 Task: Check the percentage active listings of 3 bedrooms in the last 3 years.
Action: Mouse moved to (922, 218)
Screenshot: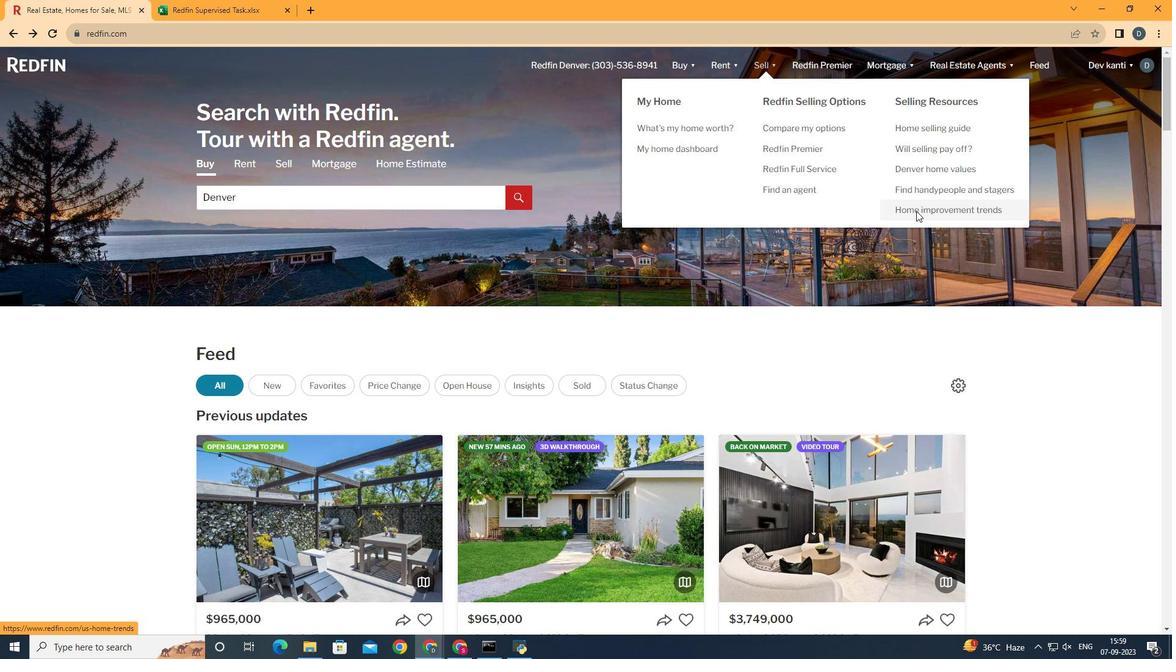 
Action: Mouse pressed left at (922, 218)
Screenshot: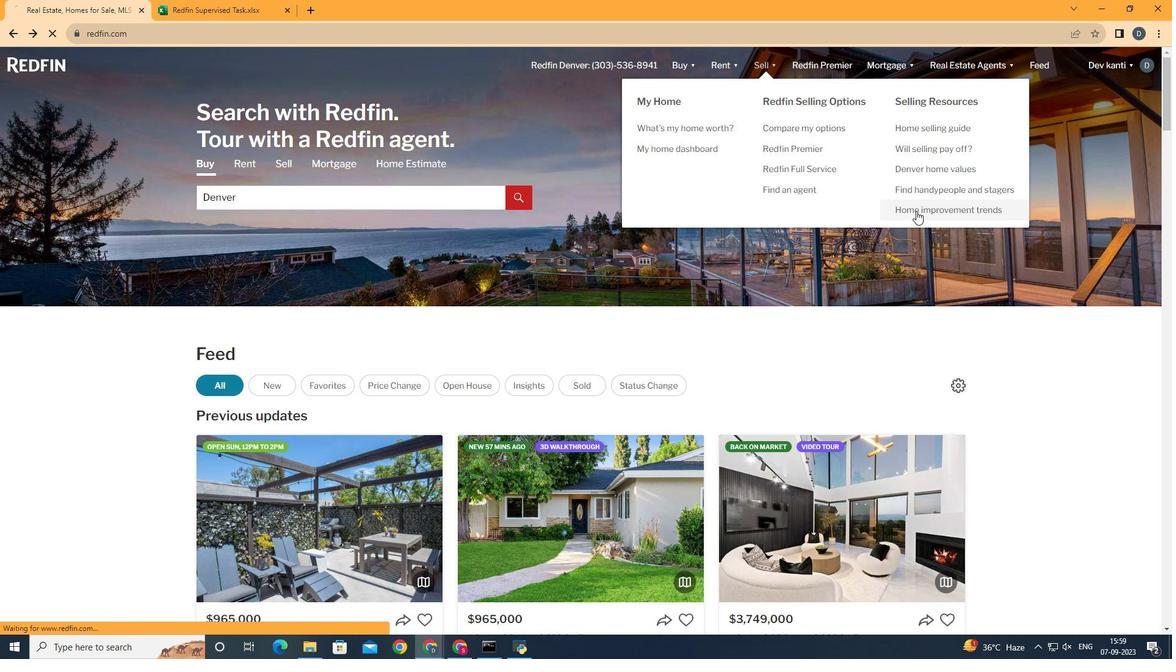 
Action: Mouse moved to (298, 252)
Screenshot: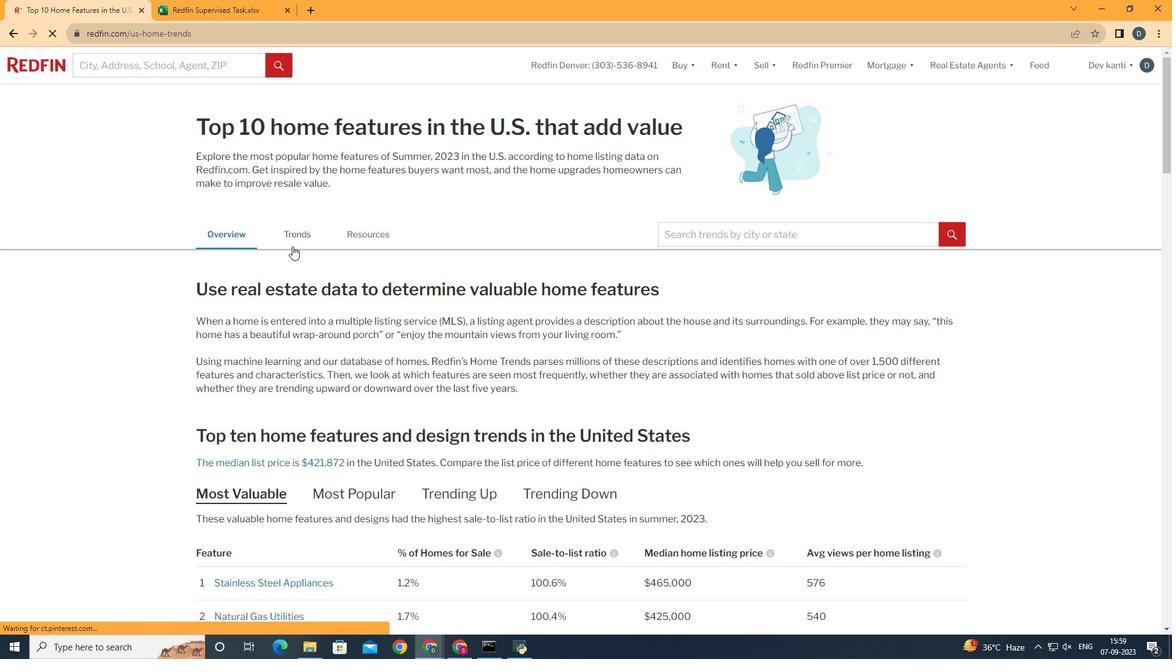 
Action: Mouse pressed left at (298, 252)
Screenshot: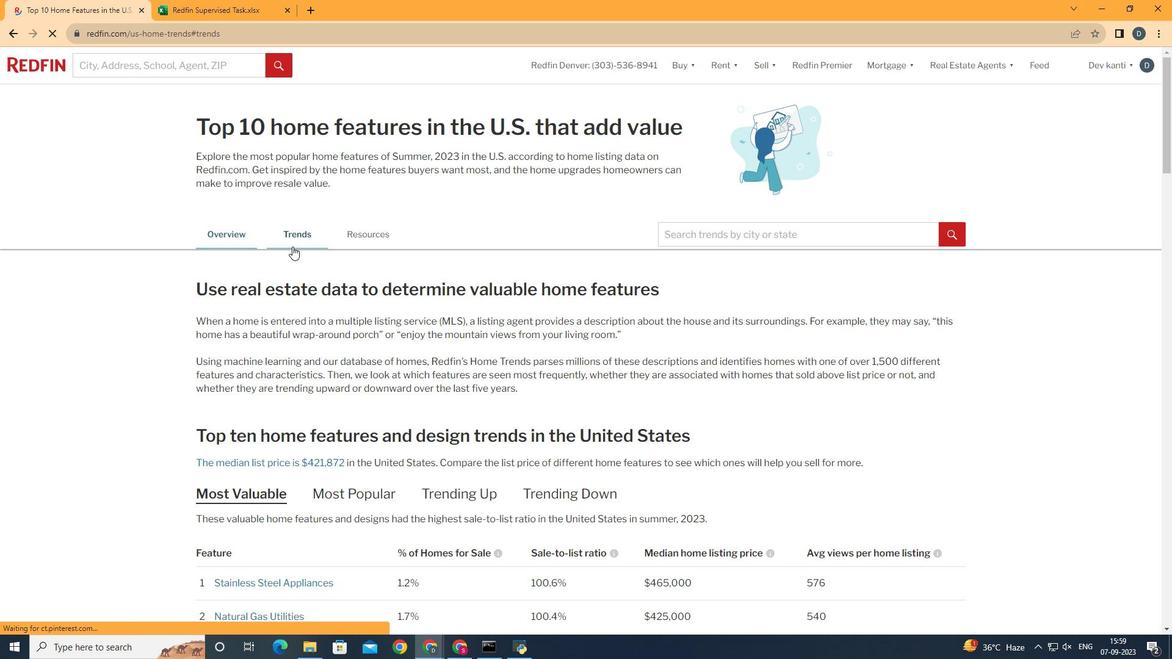 
Action: Mouse moved to (475, 357)
Screenshot: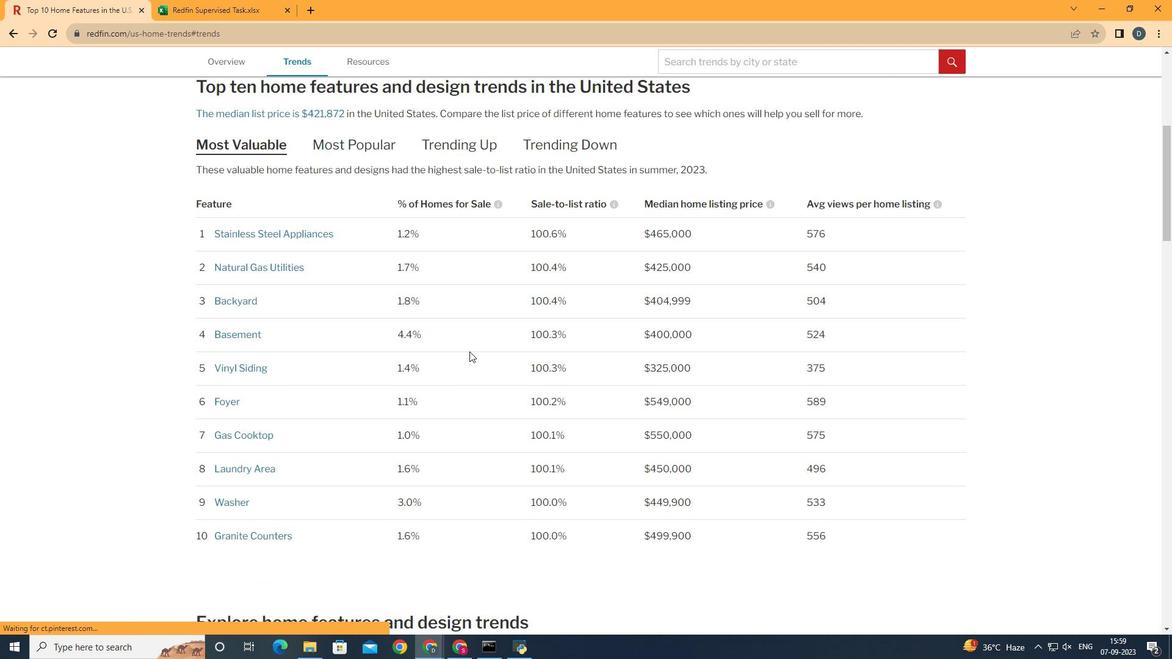 
Action: Mouse scrolled (475, 357) with delta (0, 0)
Screenshot: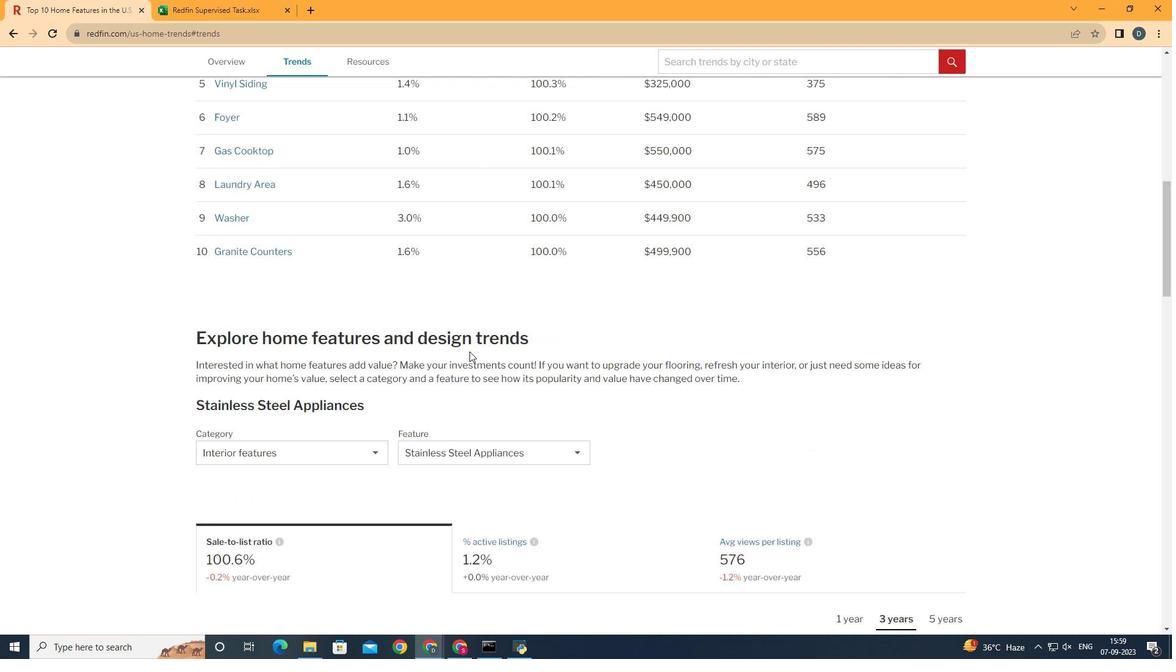 
Action: Mouse scrolled (475, 357) with delta (0, 0)
Screenshot: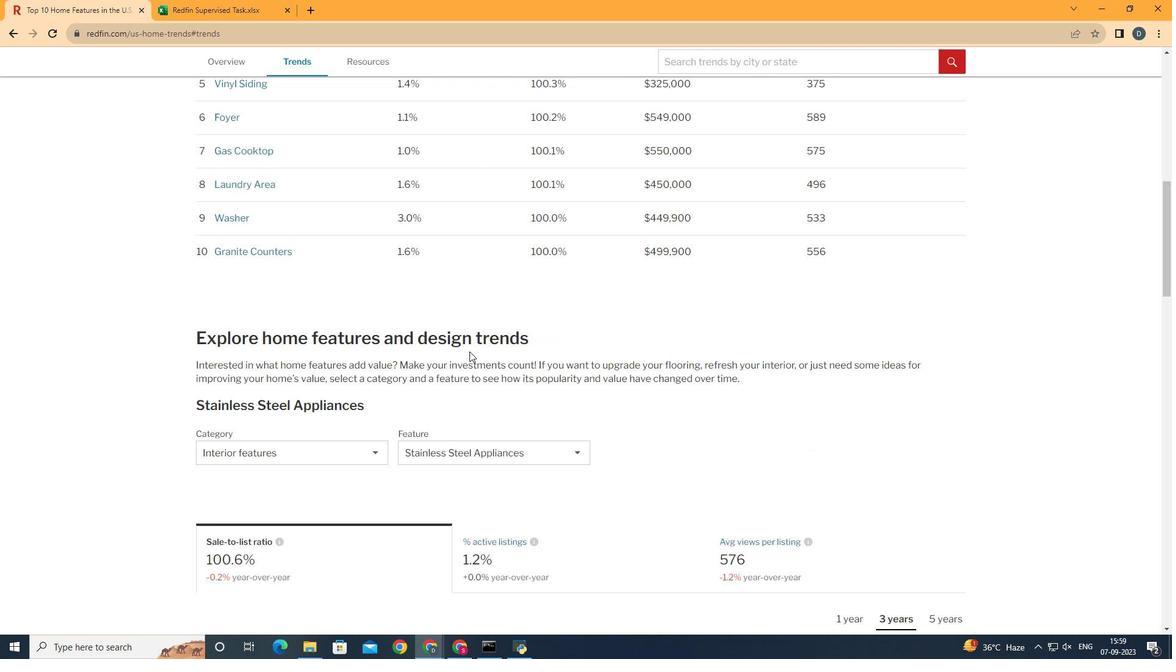 
Action: Mouse scrolled (475, 357) with delta (0, 0)
Screenshot: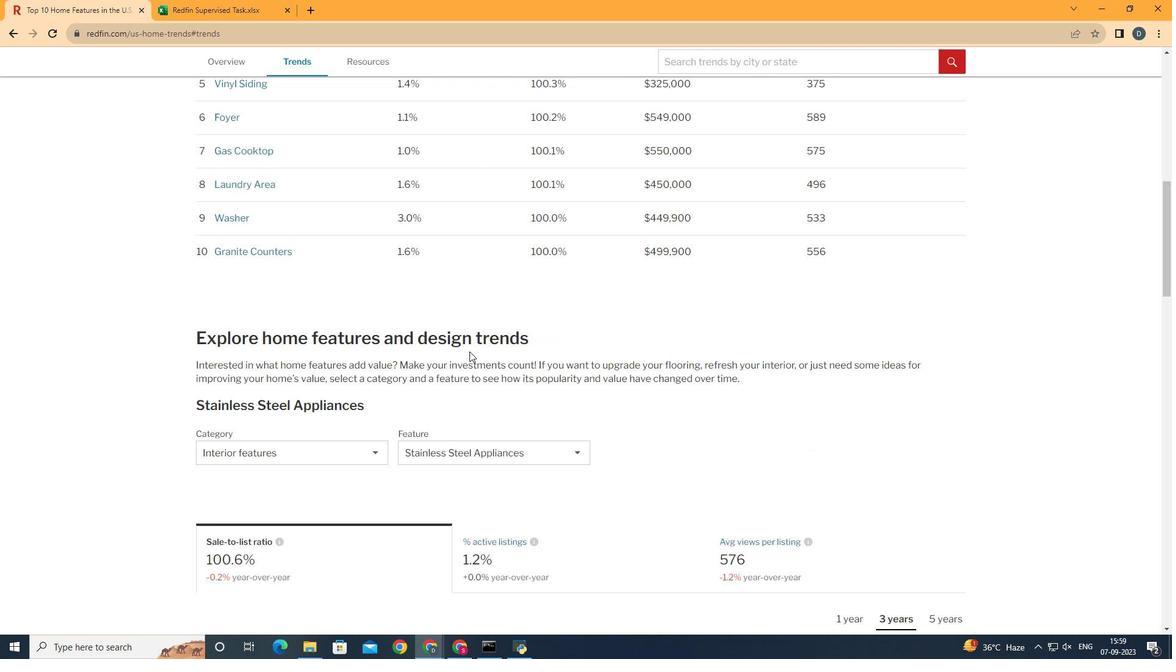 
Action: Mouse scrolled (475, 357) with delta (0, 0)
Screenshot: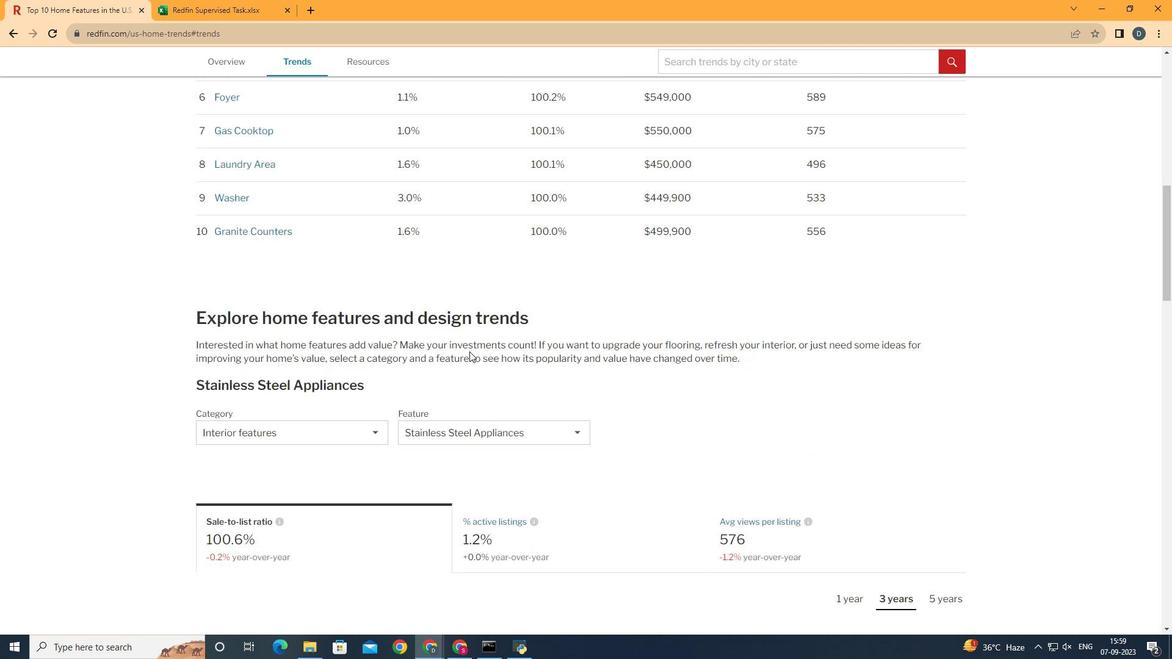 
Action: Mouse scrolled (475, 357) with delta (0, 0)
Screenshot: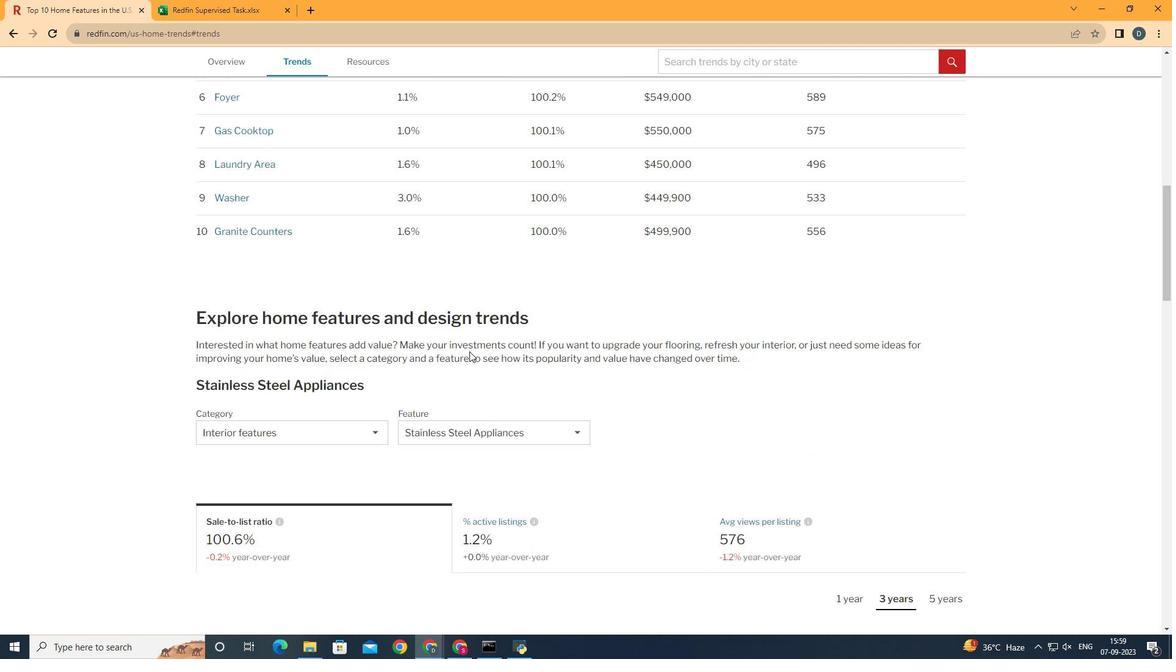 
Action: Mouse scrolled (475, 357) with delta (0, 0)
Screenshot: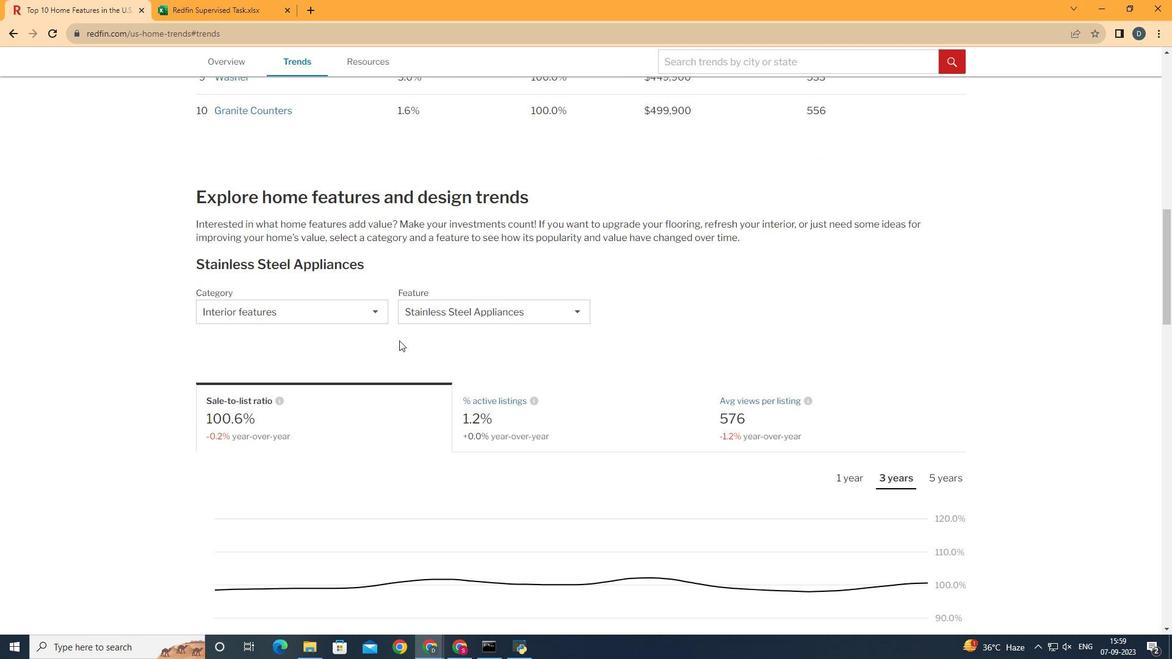 
Action: Mouse scrolled (475, 357) with delta (0, 0)
Screenshot: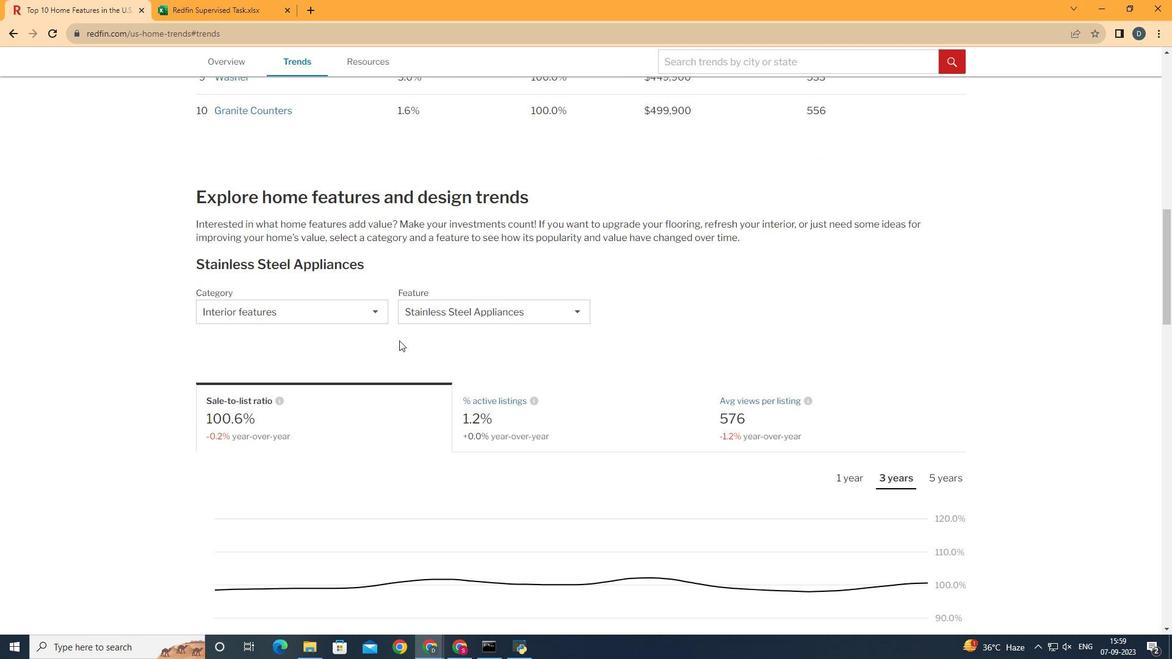 
Action: Mouse moved to (305, 307)
Screenshot: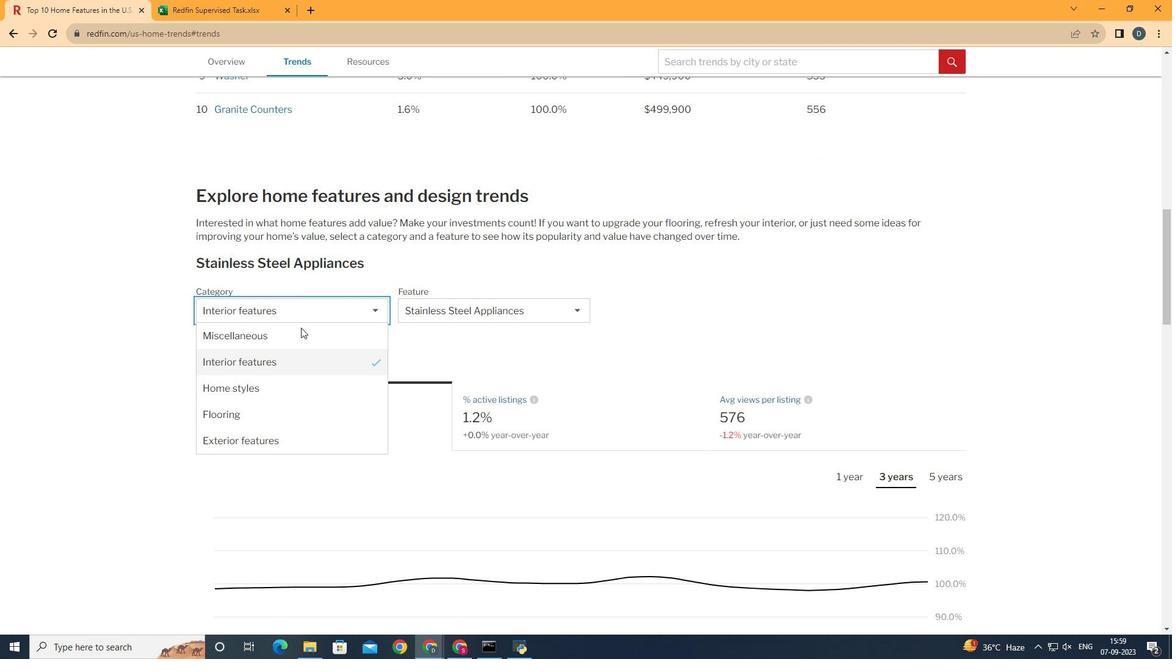 
Action: Mouse pressed left at (305, 307)
Screenshot: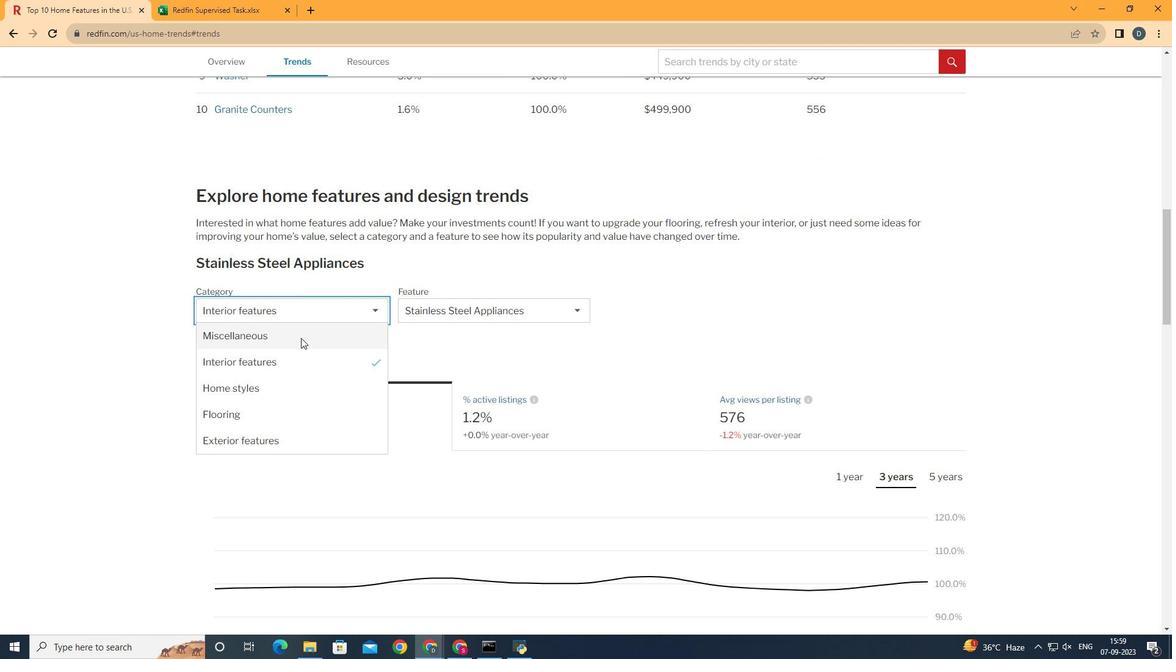 
Action: Mouse moved to (311, 371)
Screenshot: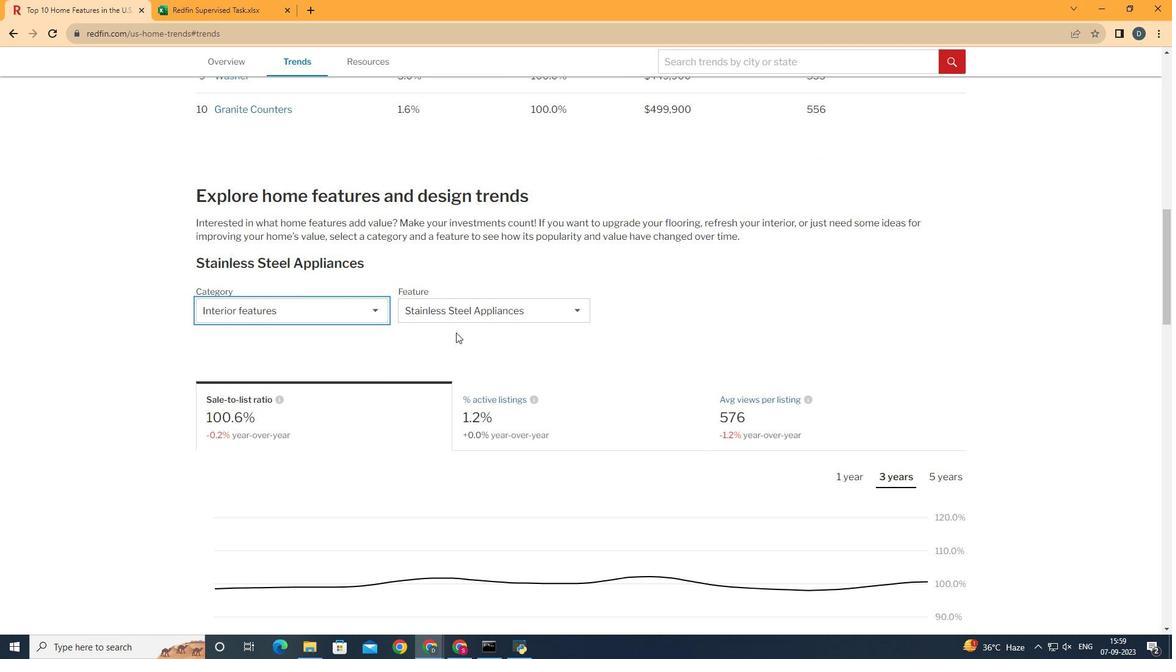 
Action: Mouse pressed left at (311, 371)
Screenshot: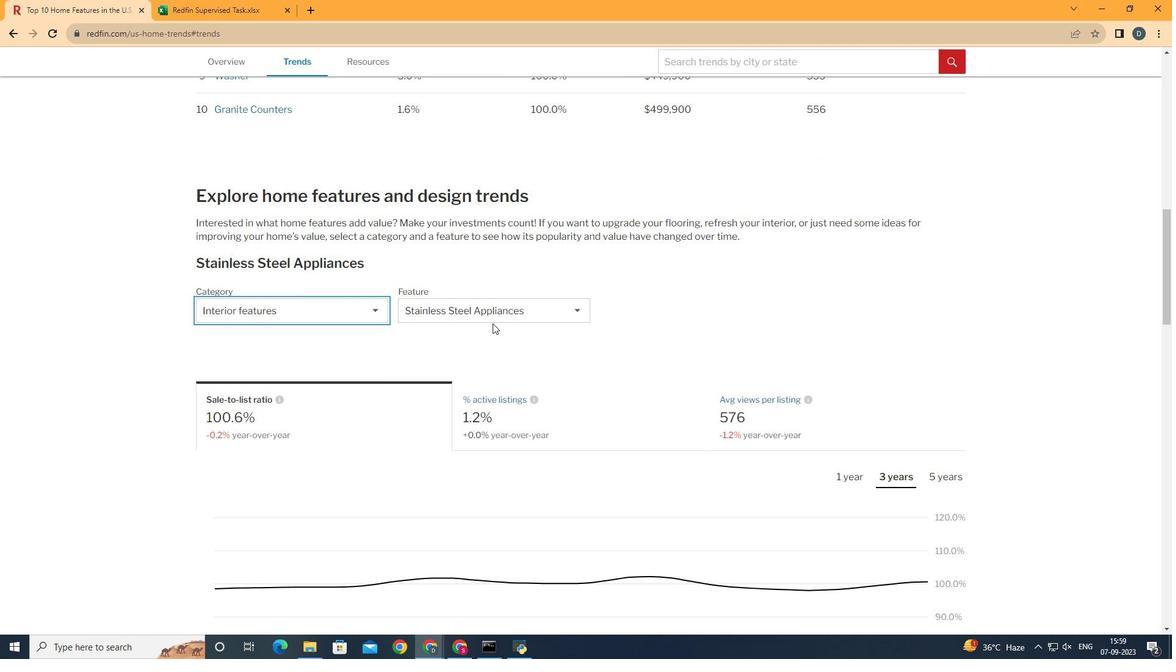 
Action: Mouse moved to (498, 329)
Screenshot: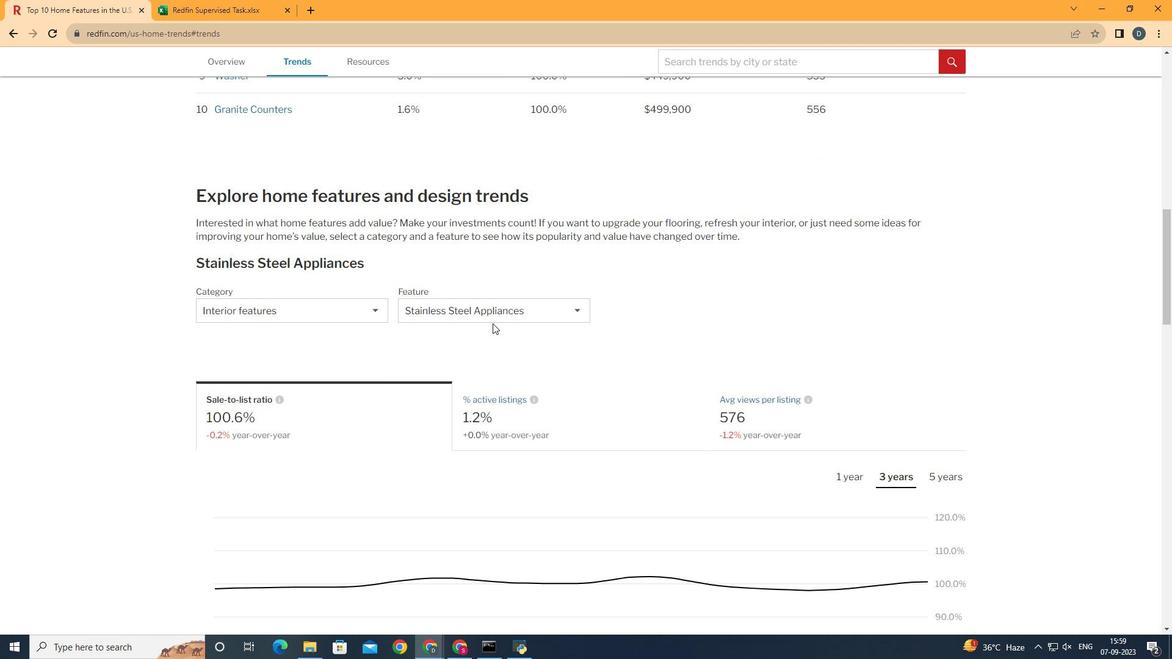 
Action: Mouse pressed left at (498, 329)
Screenshot: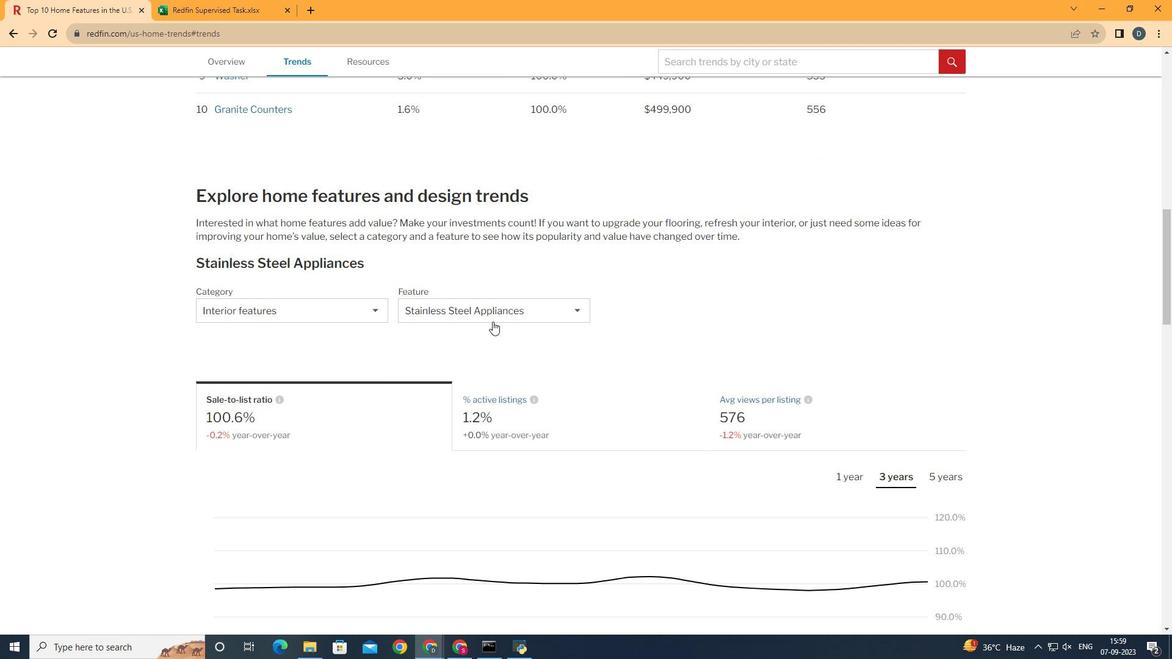 
Action: Mouse moved to (509, 321)
Screenshot: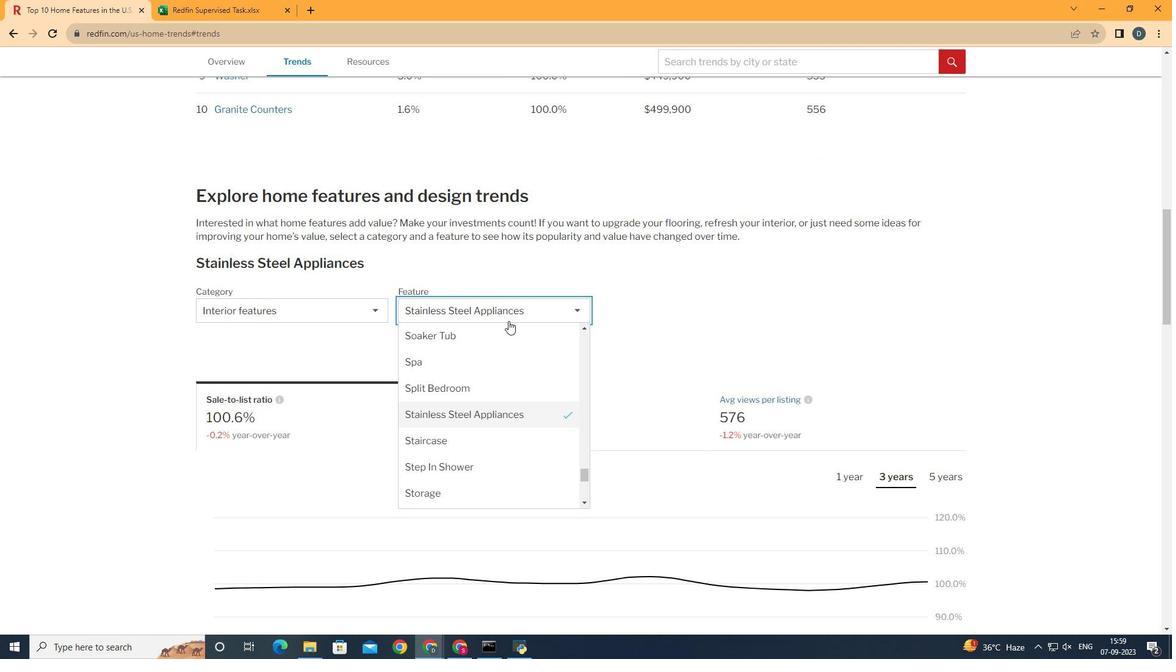 
Action: Mouse pressed left at (509, 321)
Screenshot: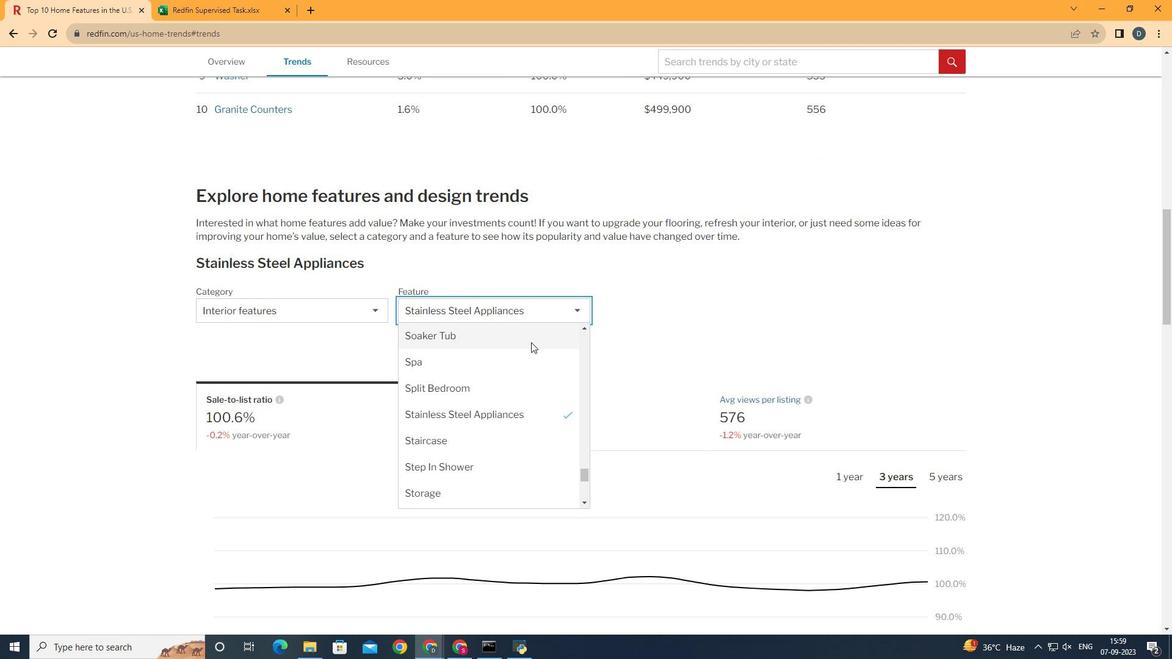 
Action: Mouse moved to (588, 477)
Screenshot: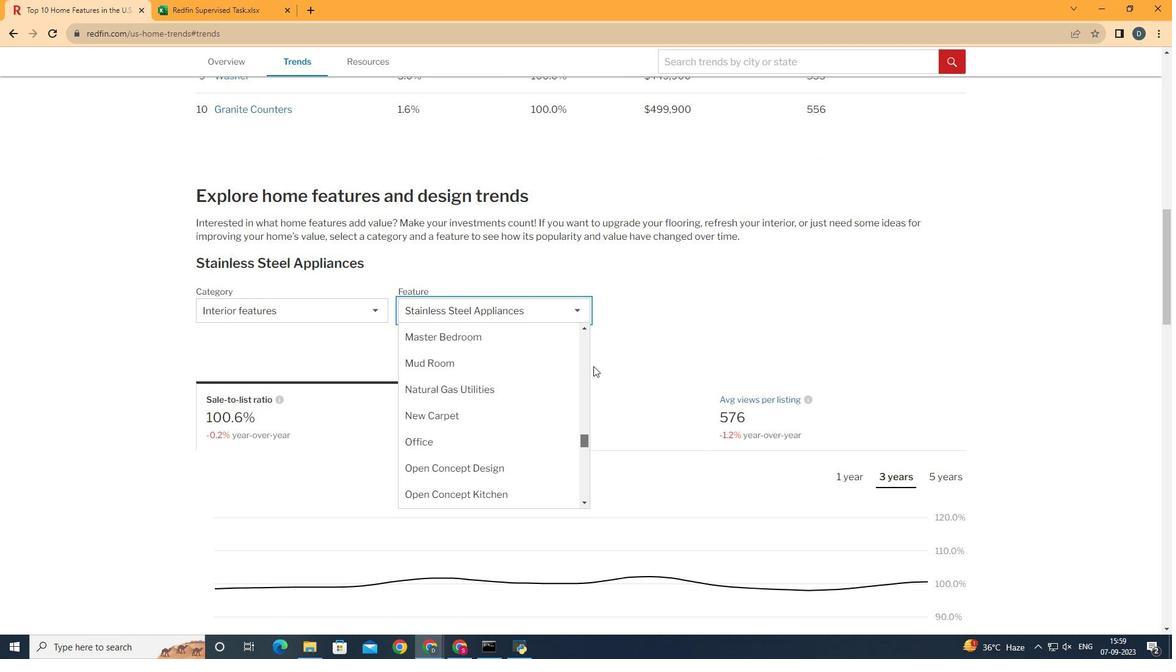 
Action: Mouse pressed left at (588, 477)
Screenshot: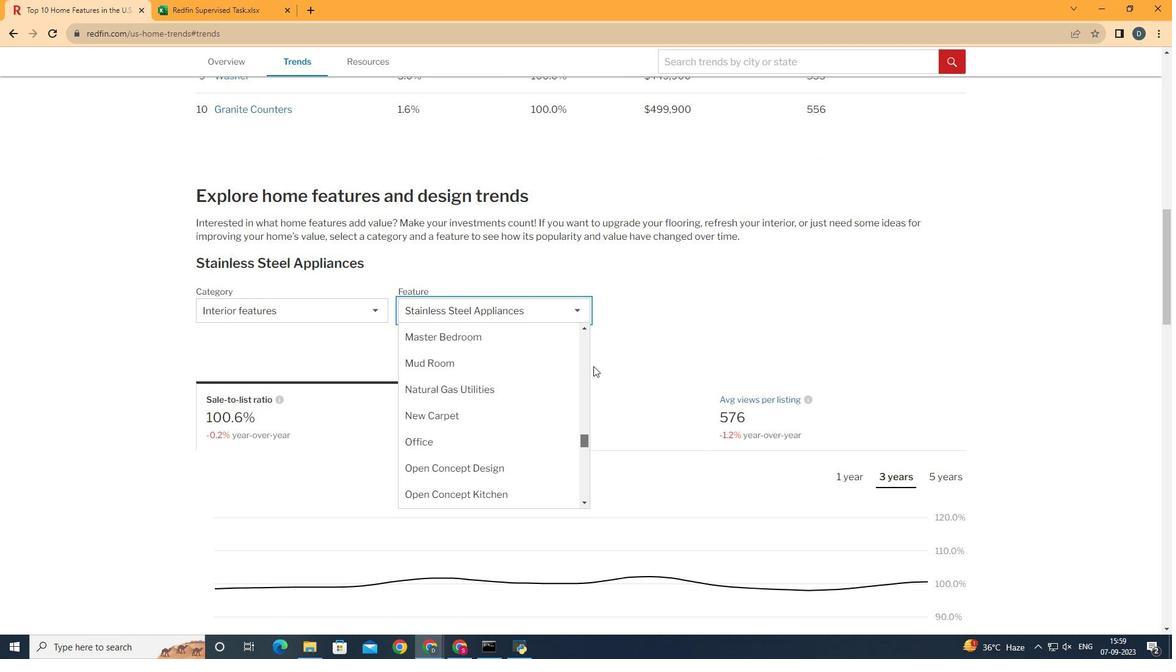 
Action: Mouse moved to (521, 402)
Screenshot: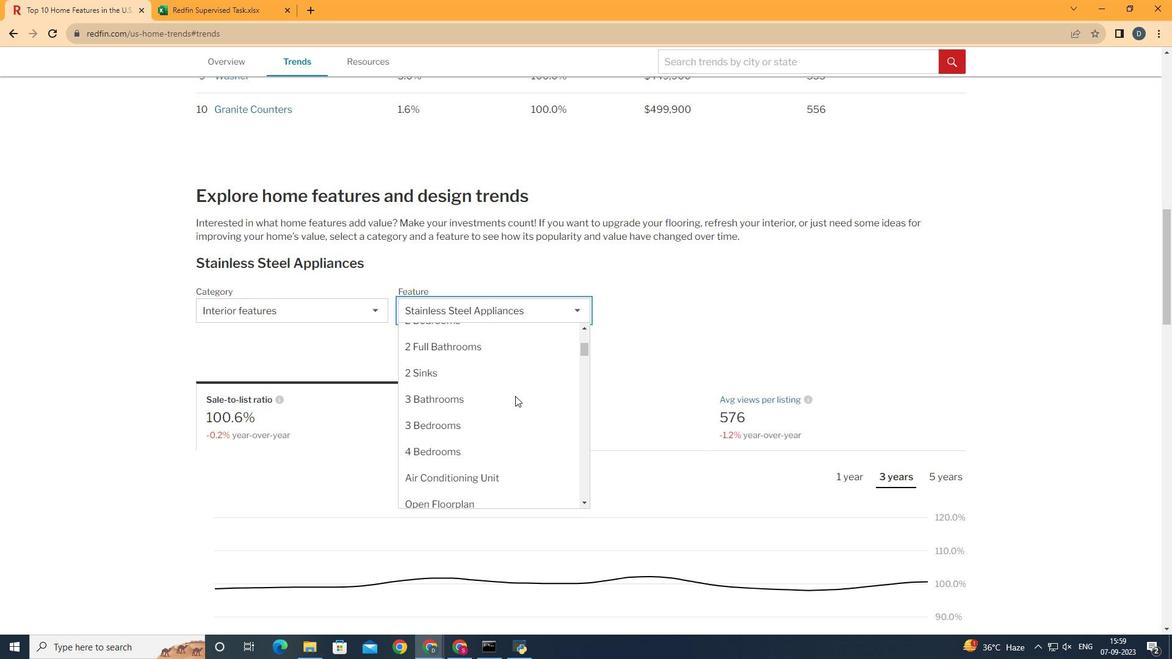 
Action: Mouse scrolled (521, 401) with delta (0, 0)
Screenshot: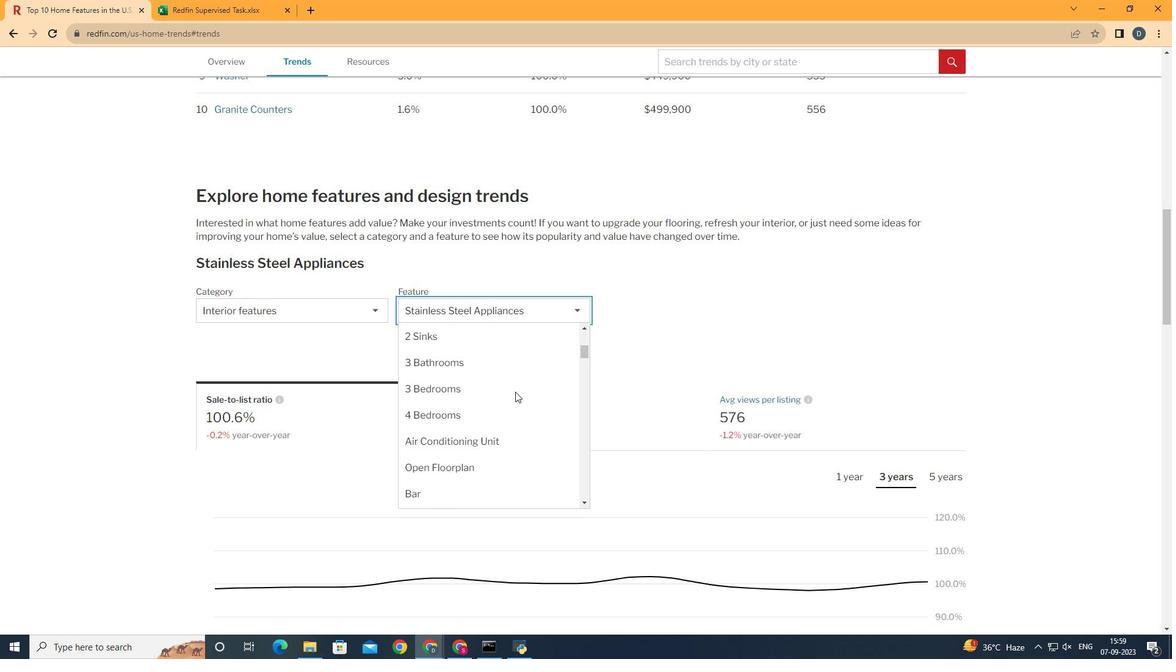 
Action: Mouse scrolled (521, 401) with delta (0, 0)
Screenshot: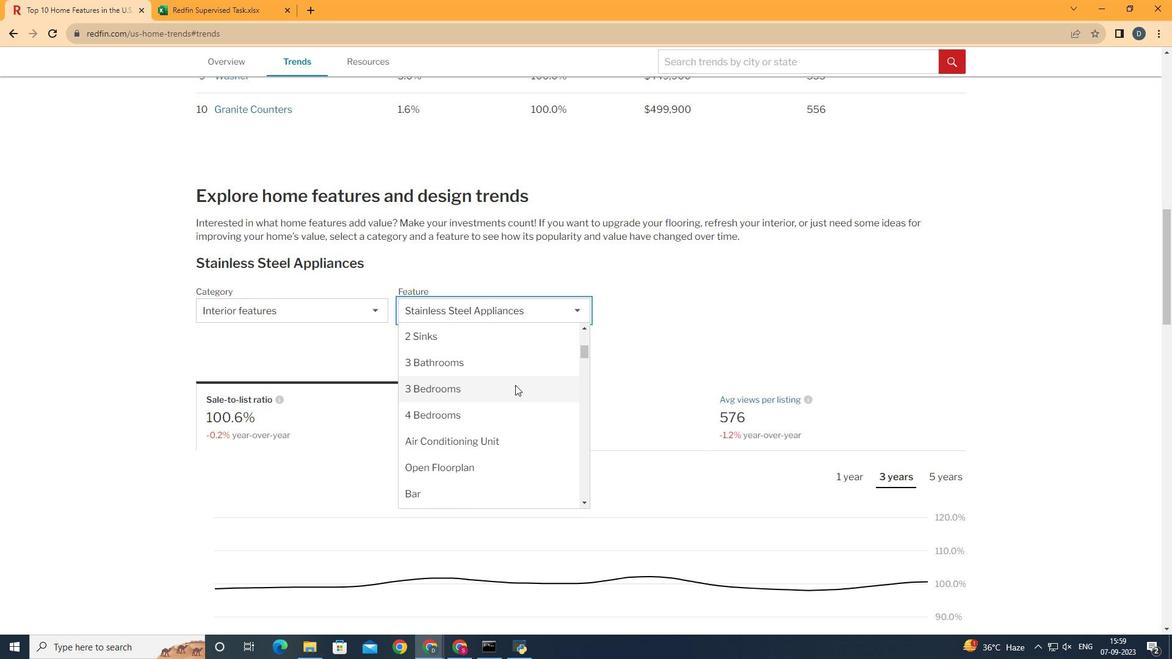 
Action: Mouse moved to (521, 402)
Screenshot: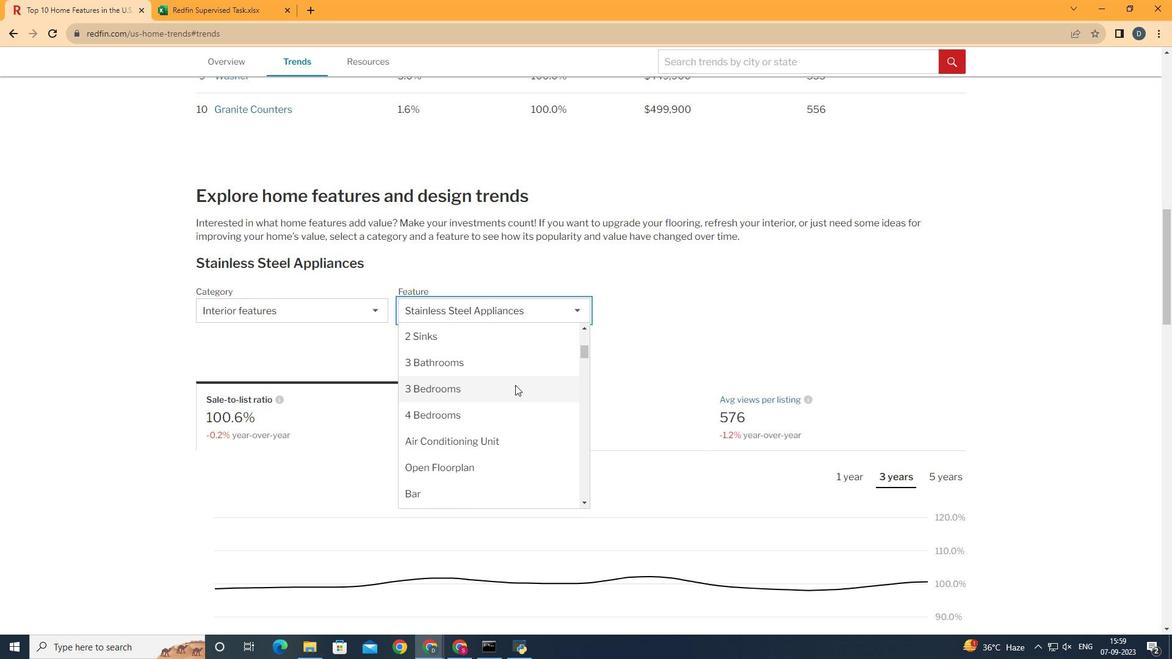 
Action: Mouse scrolled (521, 401) with delta (0, 0)
Screenshot: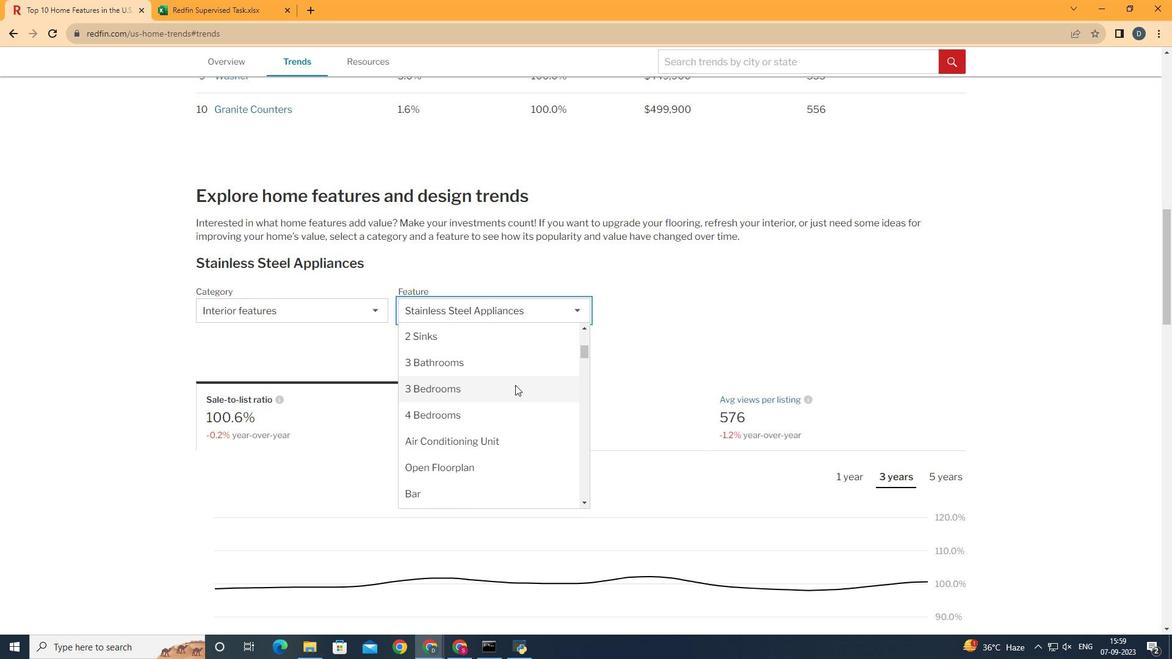 
Action: Mouse moved to (521, 392)
Screenshot: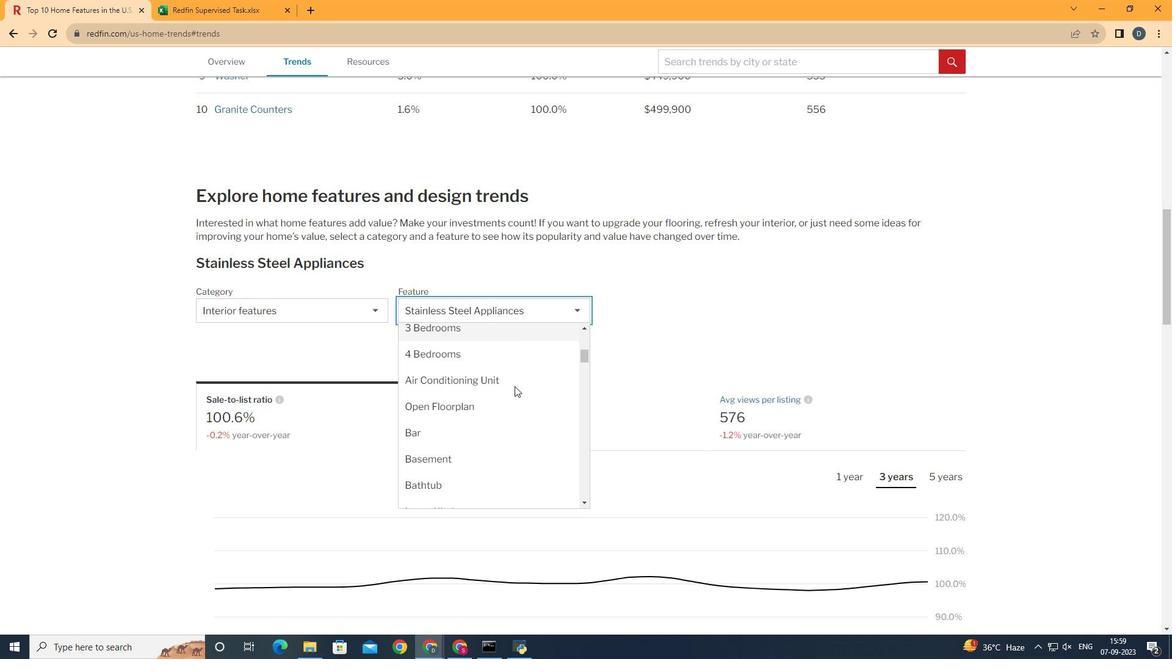 
Action: Mouse scrolled (521, 391) with delta (0, 0)
Screenshot: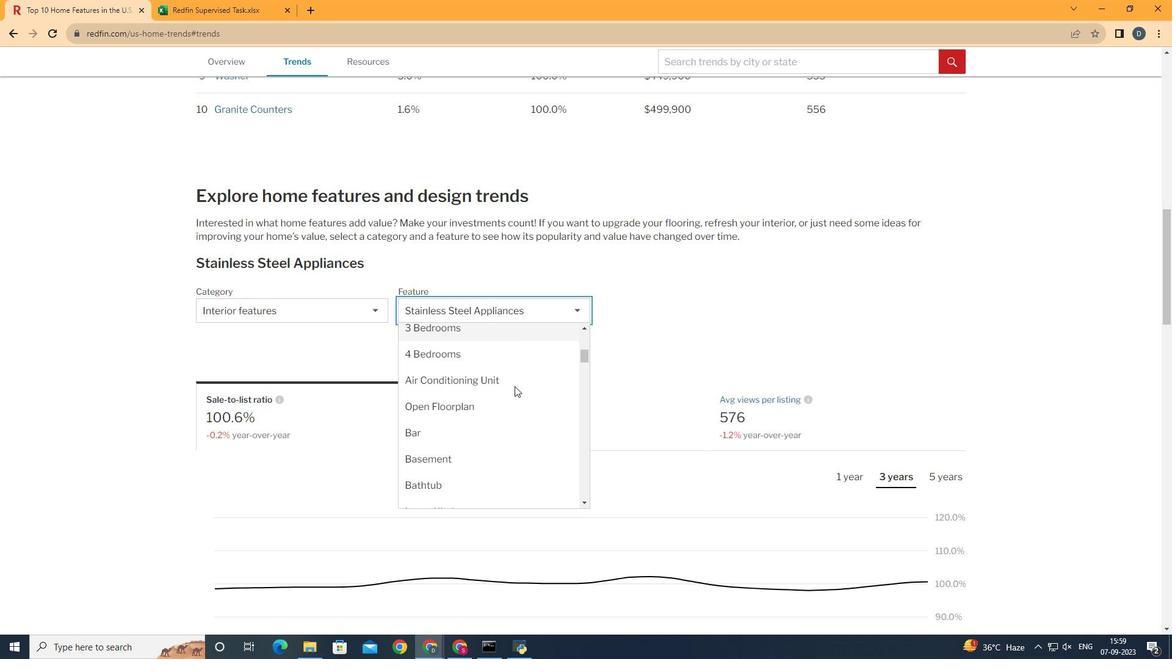 
Action: Mouse moved to (514, 341)
Screenshot: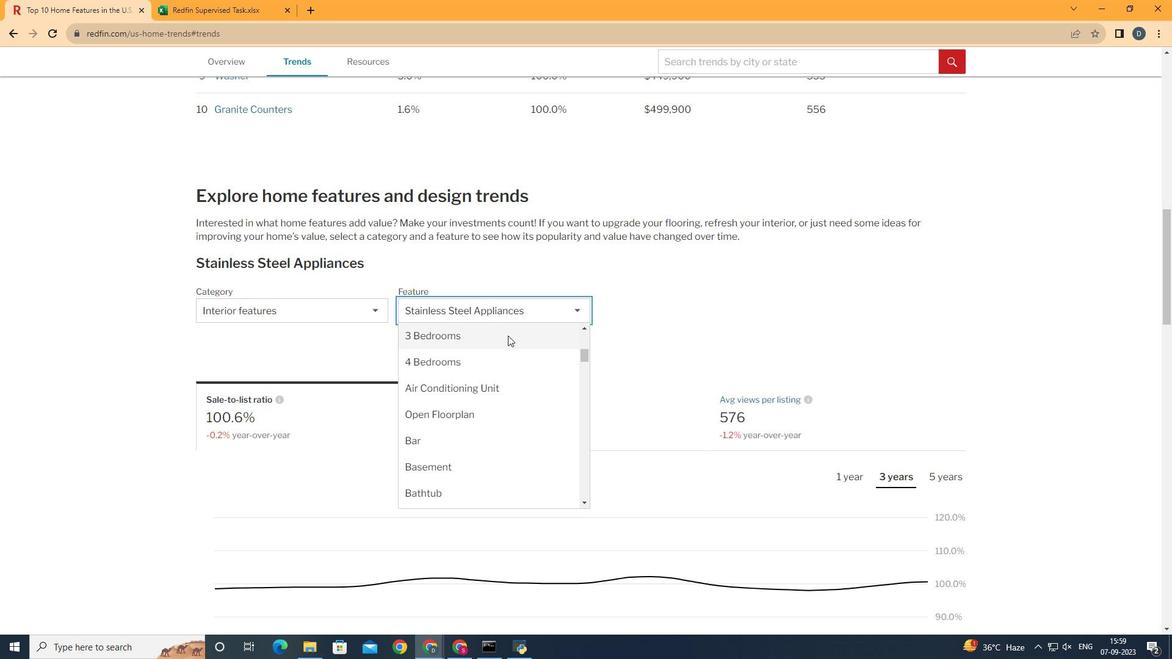 
Action: Mouse pressed left at (514, 341)
Screenshot: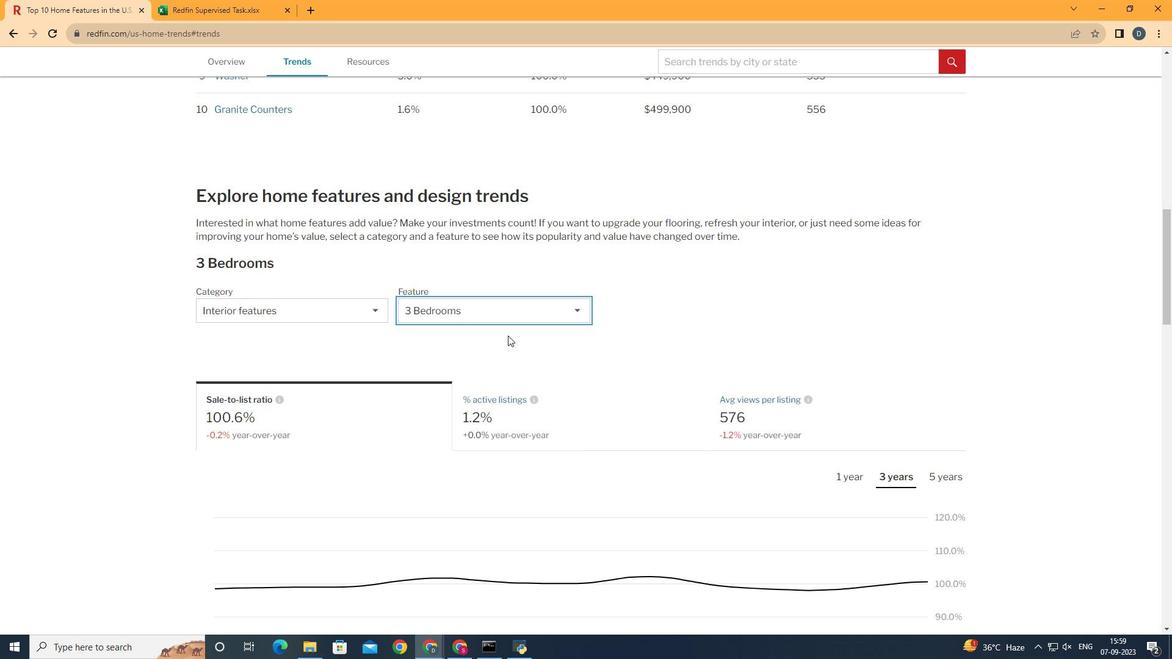 
Action: Mouse moved to (613, 426)
Screenshot: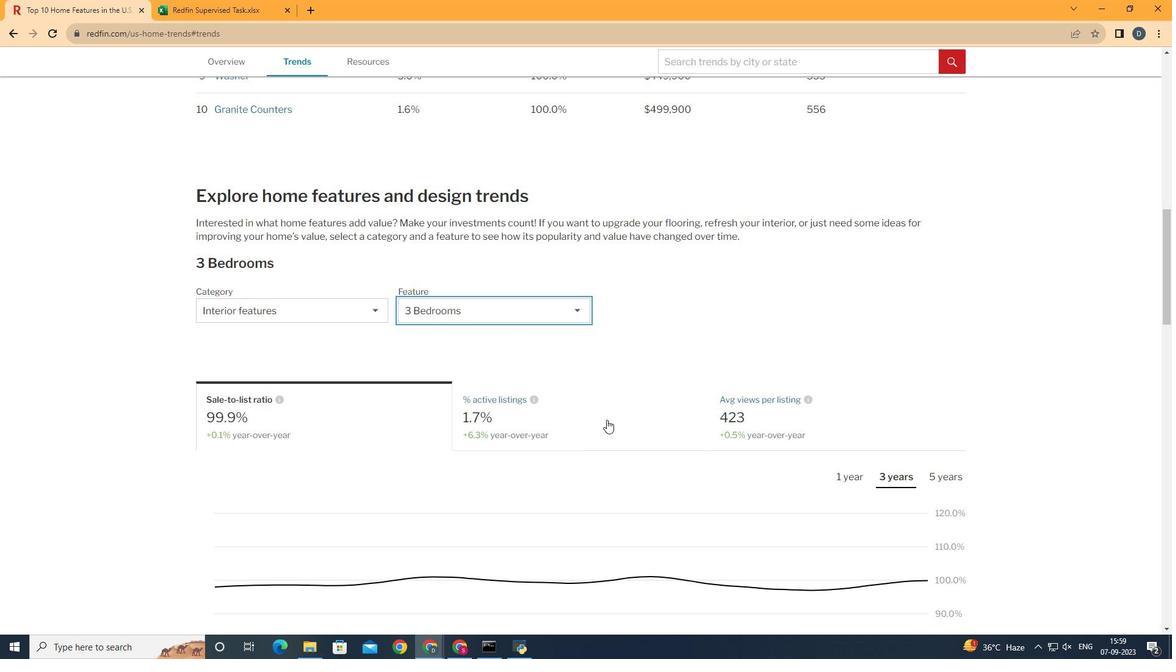
Action: Mouse pressed left at (613, 426)
Screenshot: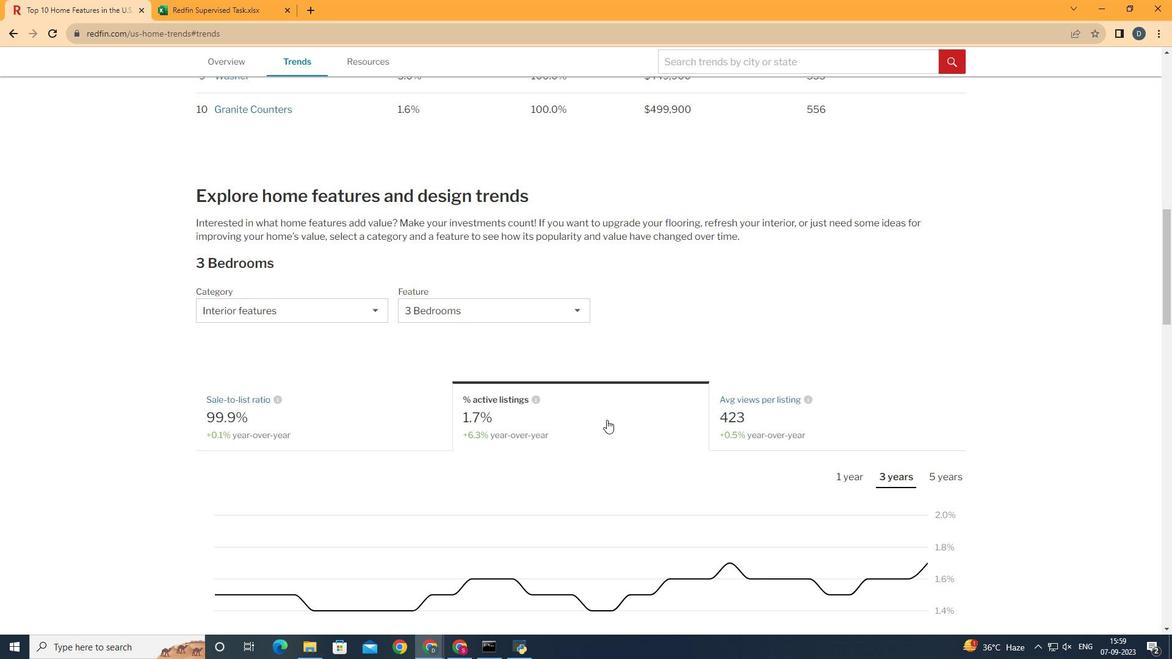 
Action: Mouse moved to (623, 450)
Screenshot: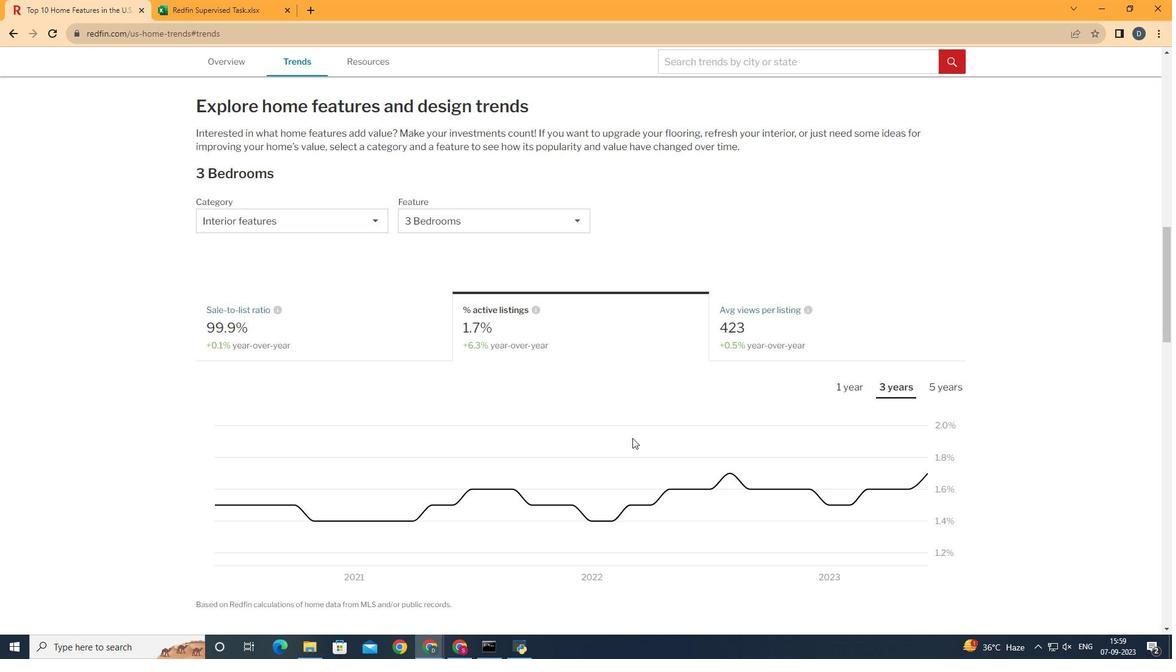 
Action: Mouse scrolled (623, 450) with delta (0, 0)
Screenshot: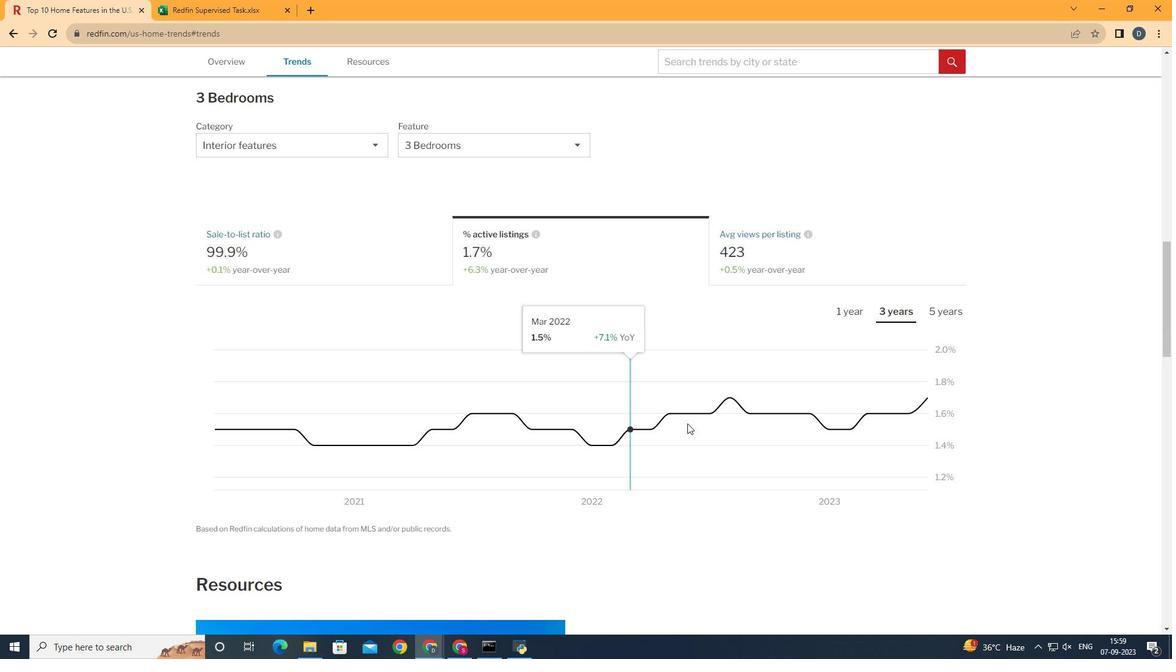
Action: Mouse scrolled (623, 450) with delta (0, 0)
Screenshot: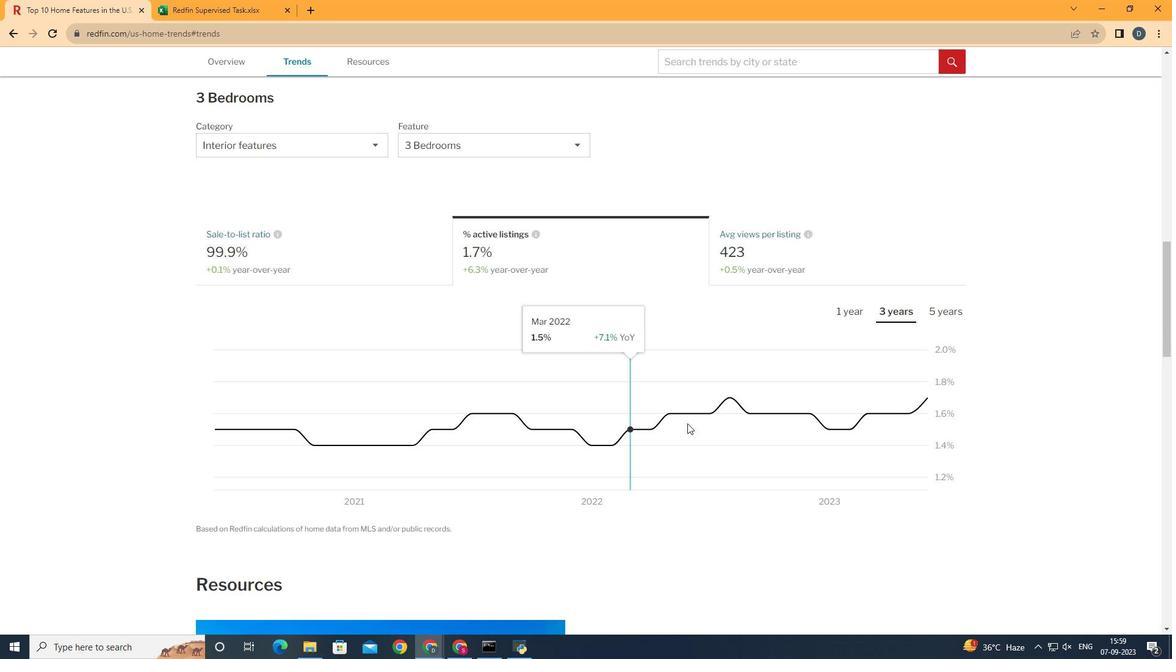 
Action: Mouse scrolled (623, 450) with delta (0, 0)
Screenshot: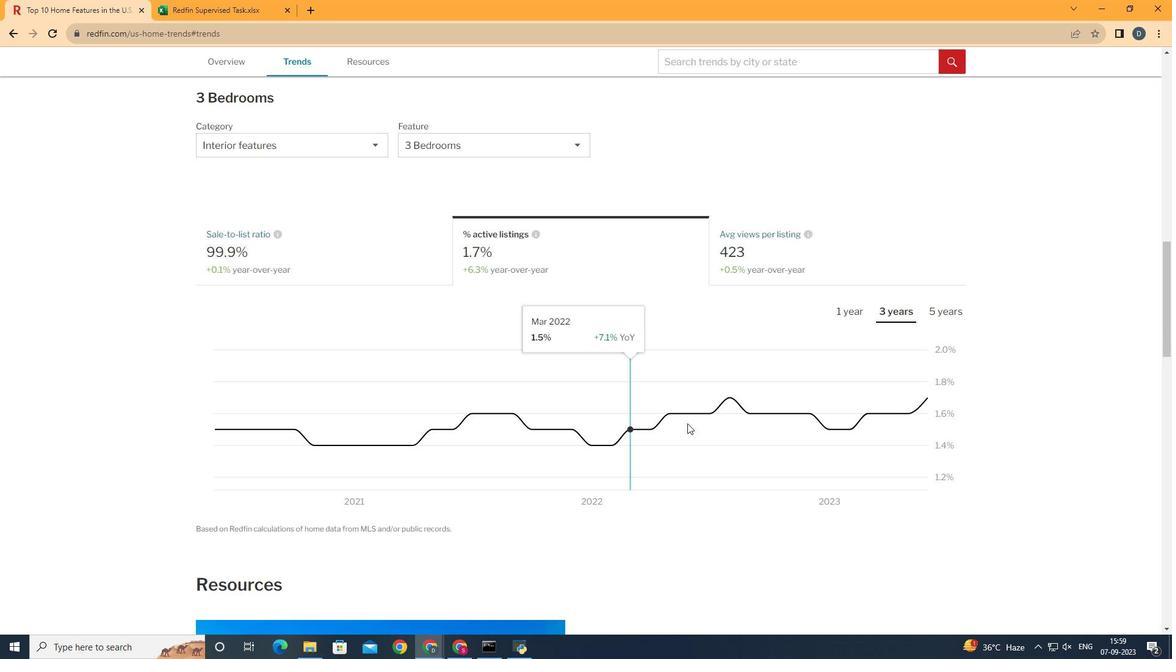 
Action: Mouse moved to (894, 302)
Screenshot: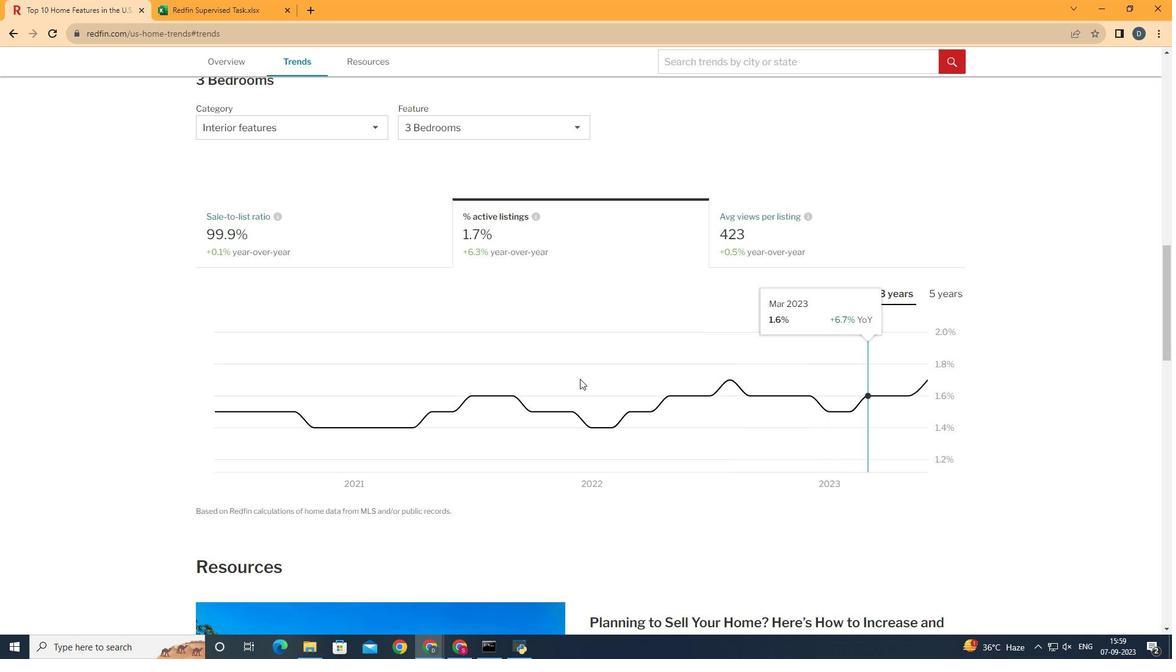 
Action: Mouse pressed left at (894, 302)
Screenshot: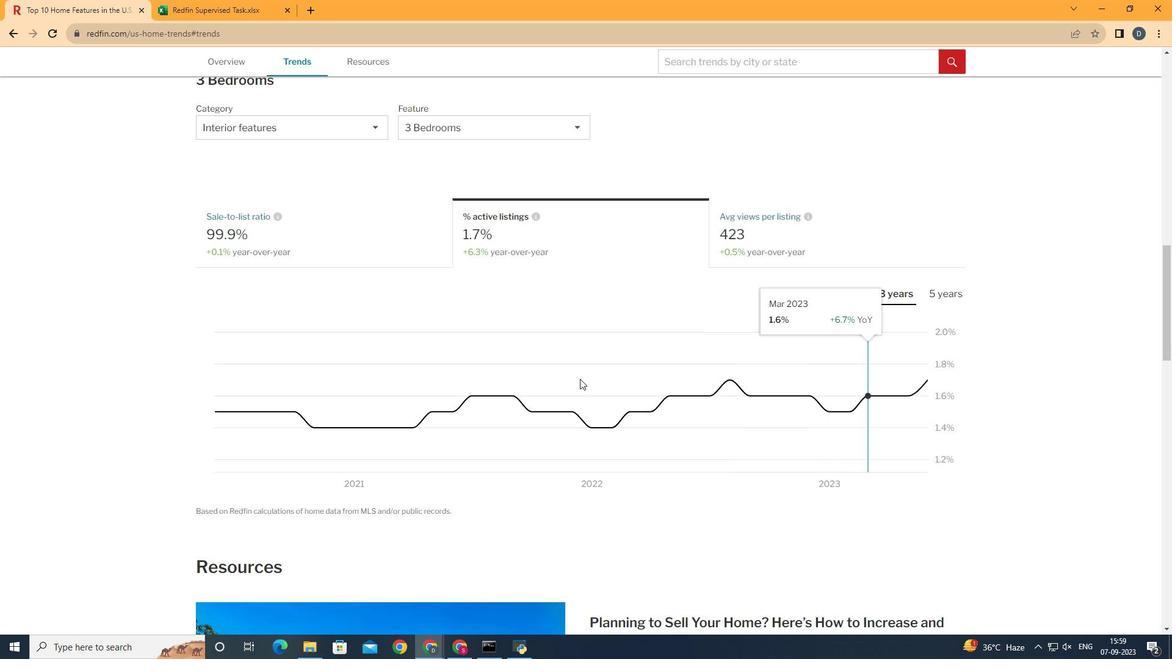 
Action: Mouse moved to (960, 401)
Screenshot: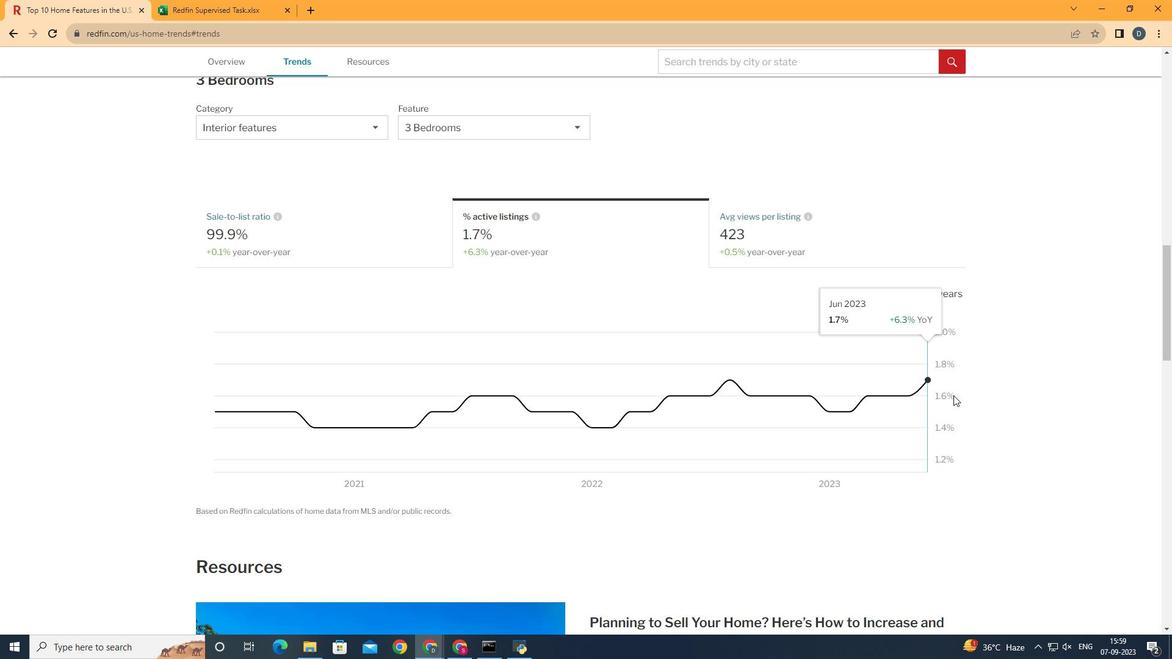 
